 Task: Create Board Newsletter Optimization to Workspace Advertising and Marketing. Create Board Email Marketing Analytics to Workspace Advertising and Marketing. Create Board Employee Career Development and Growth Programs to Workspace Advertising and Marketing
Action: Mouse moved to (424, 69)
Screenshot: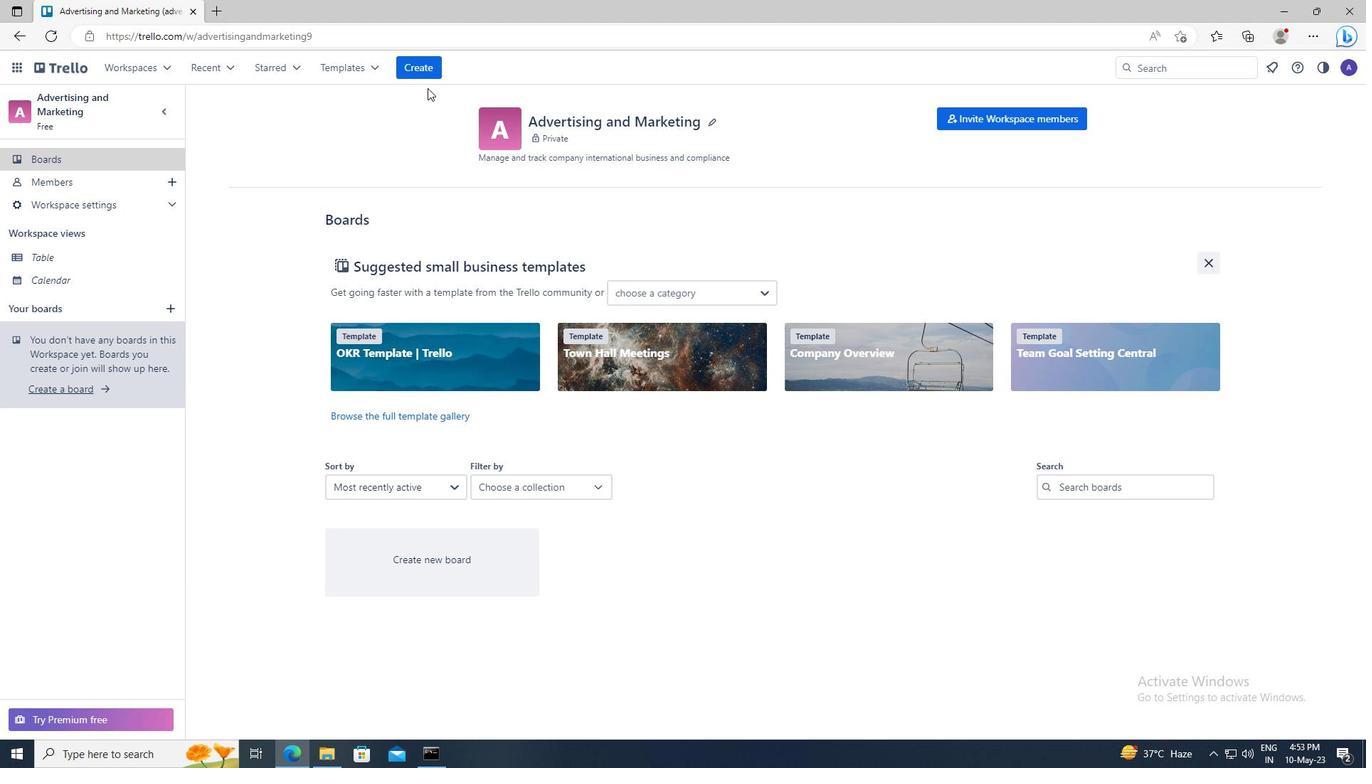 
Action: Mouse pressed left at (424, 69)
Screenshot: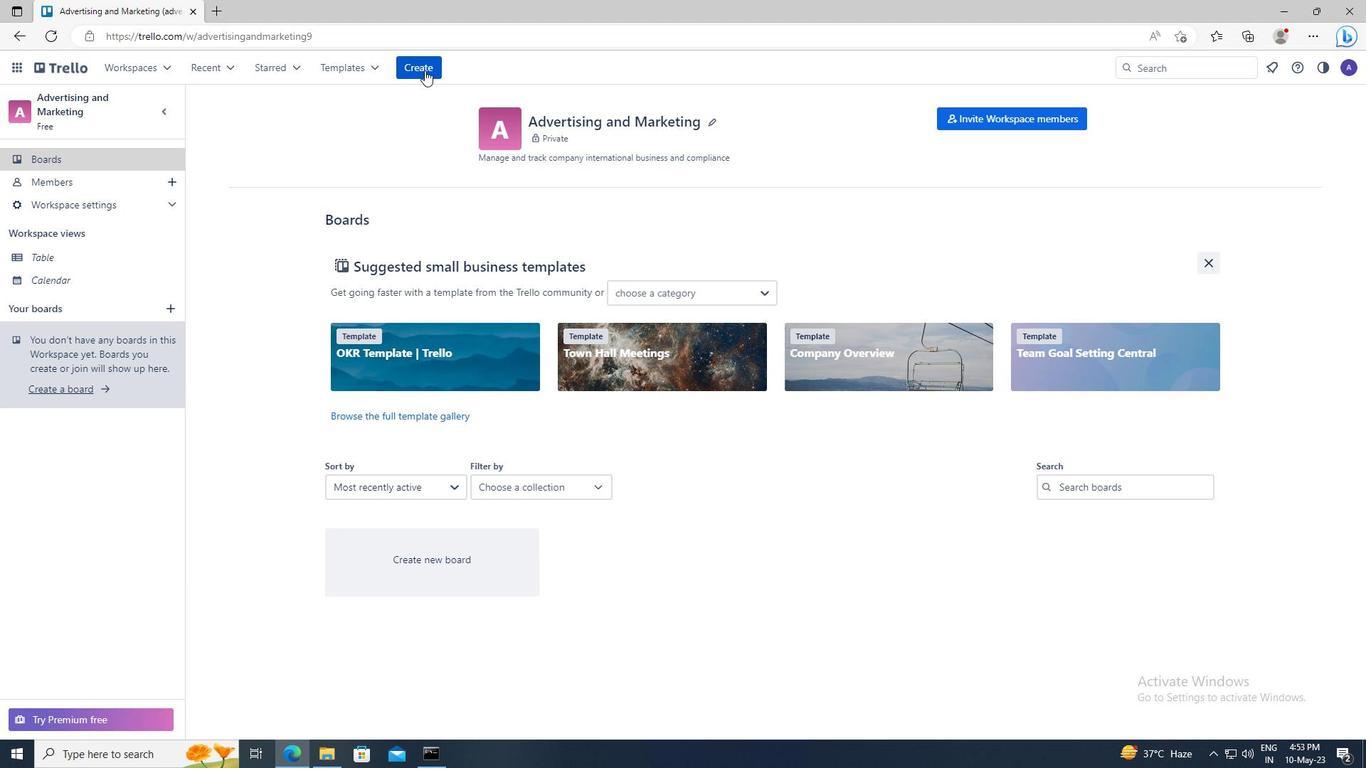 
Action: Mouse moved to (439, 112)
Screenshot: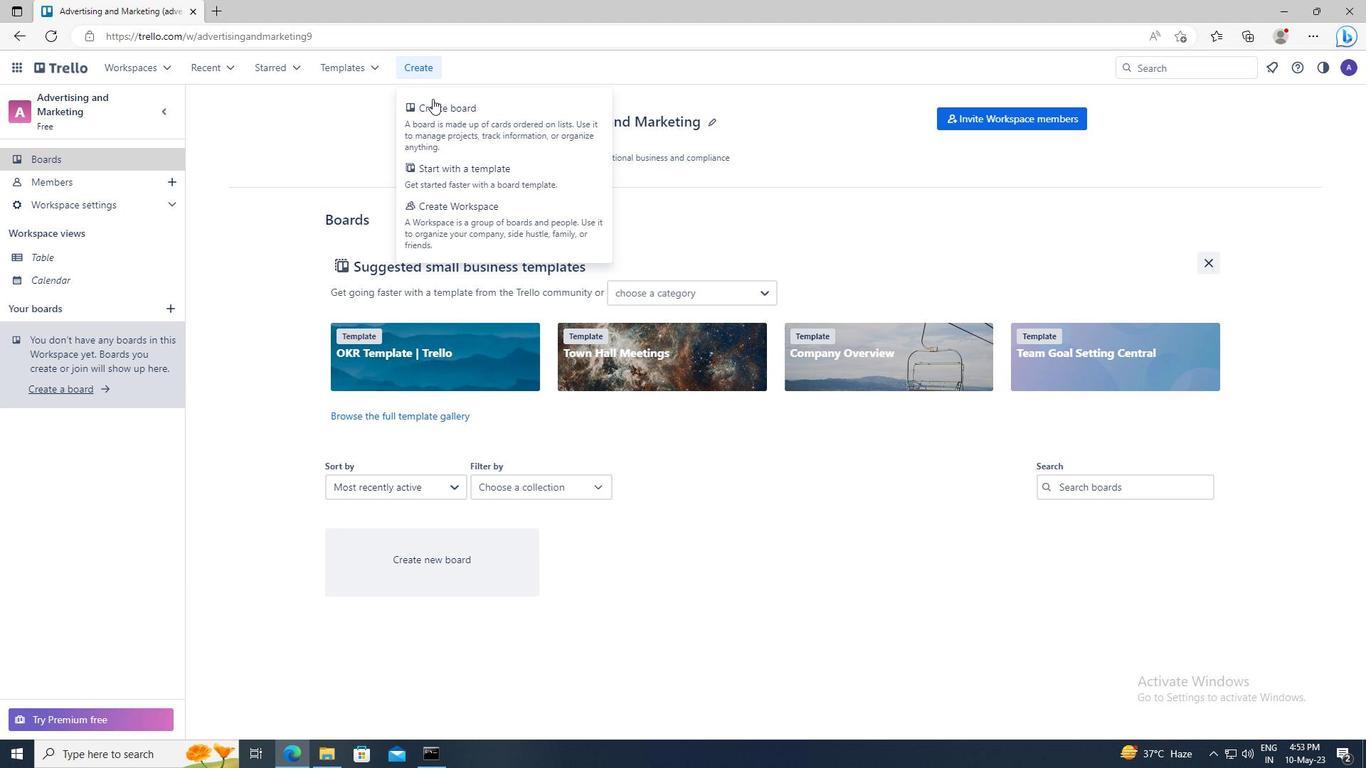 
Action: Mouse pressed left at (439, 112)
Screenshot: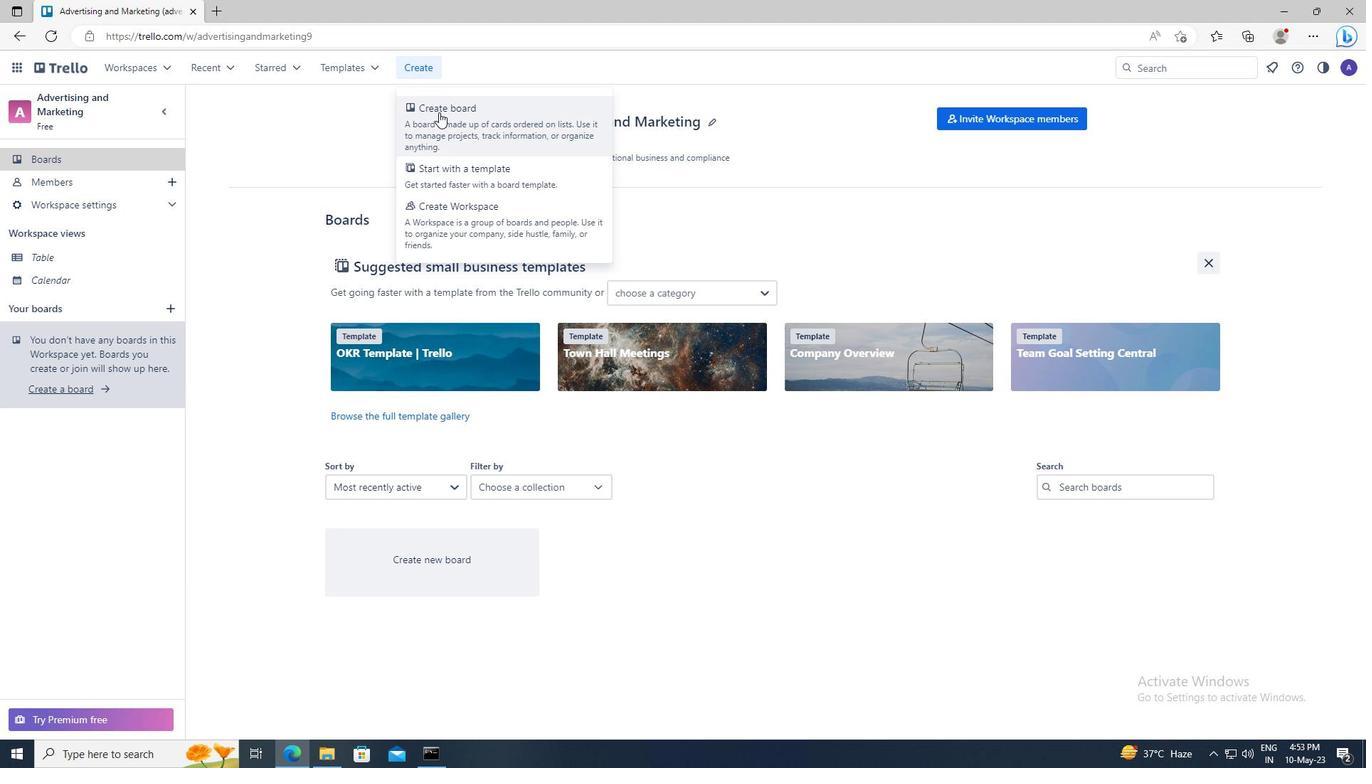
Action: Mouse moved to (435, 333)
Screenshot: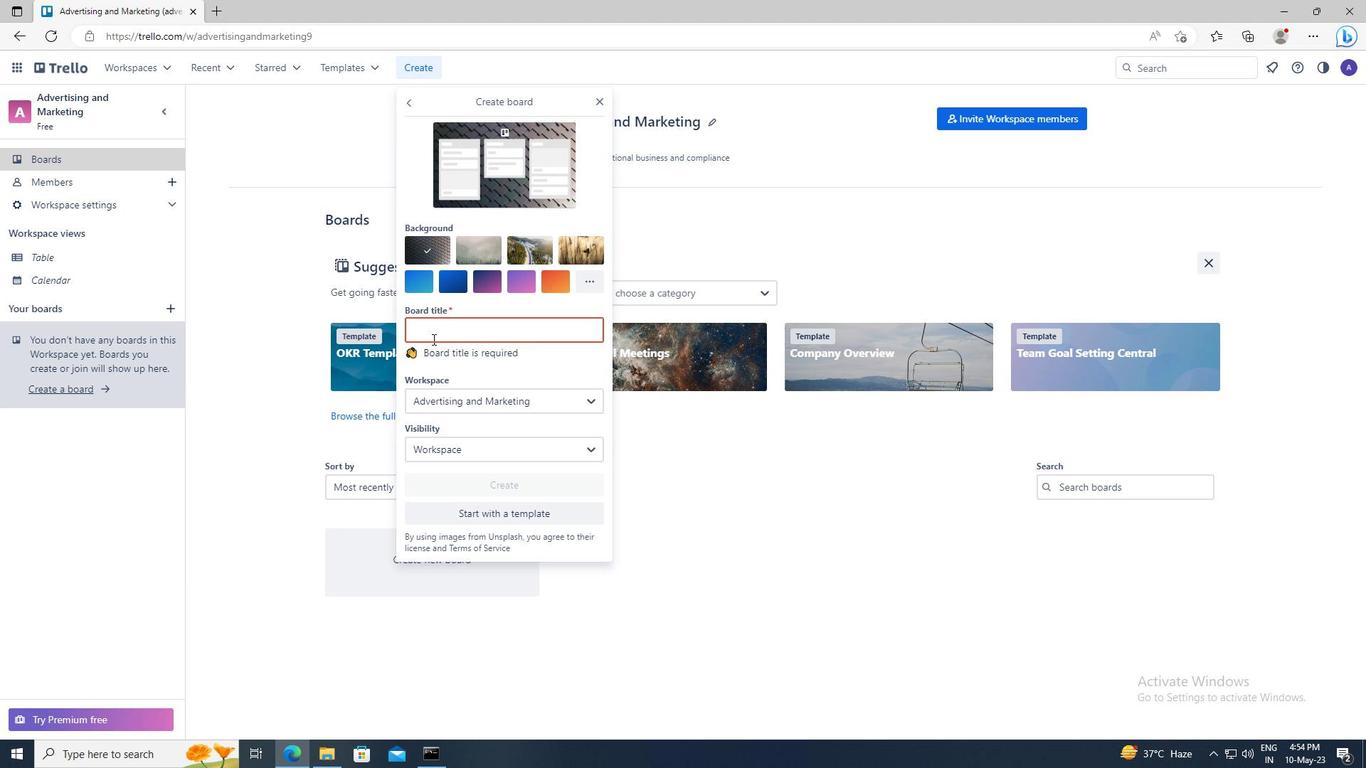 
Action: Mouse pressed left at (435, 333)
Screenshot: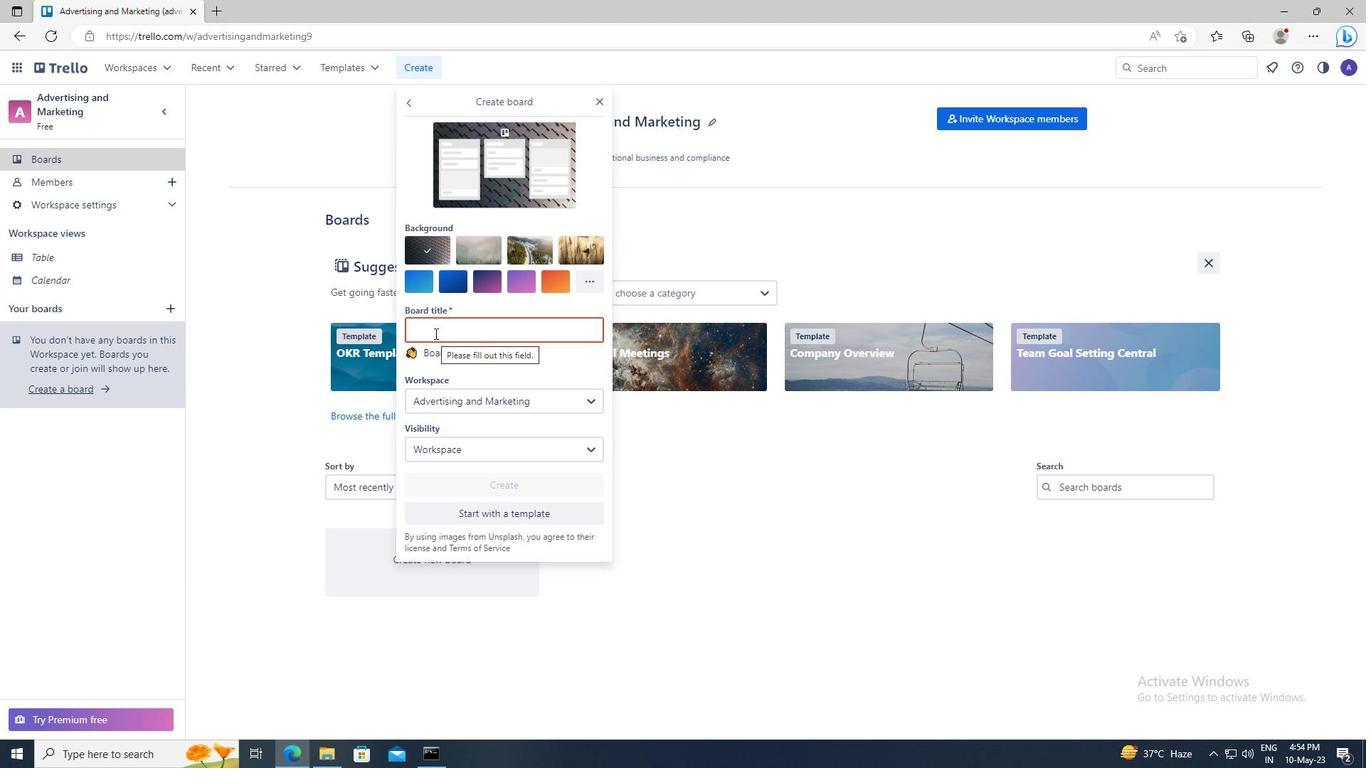 
Action: Key pressed <Key.shift>NEWSLETTER<Key.space><Key.shift>OPTIMIZATION
Screenshot: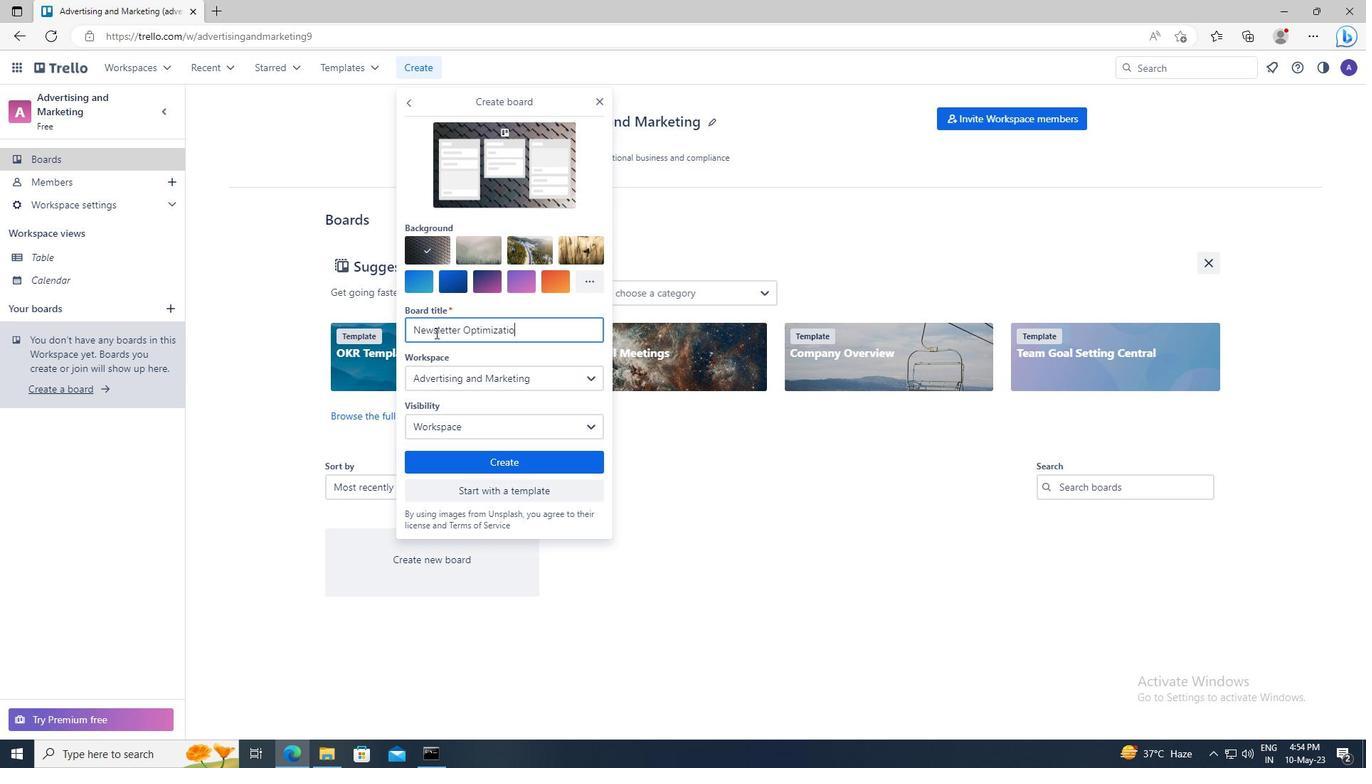 
Action: Mouse moved to (464, 464)
Screenshot: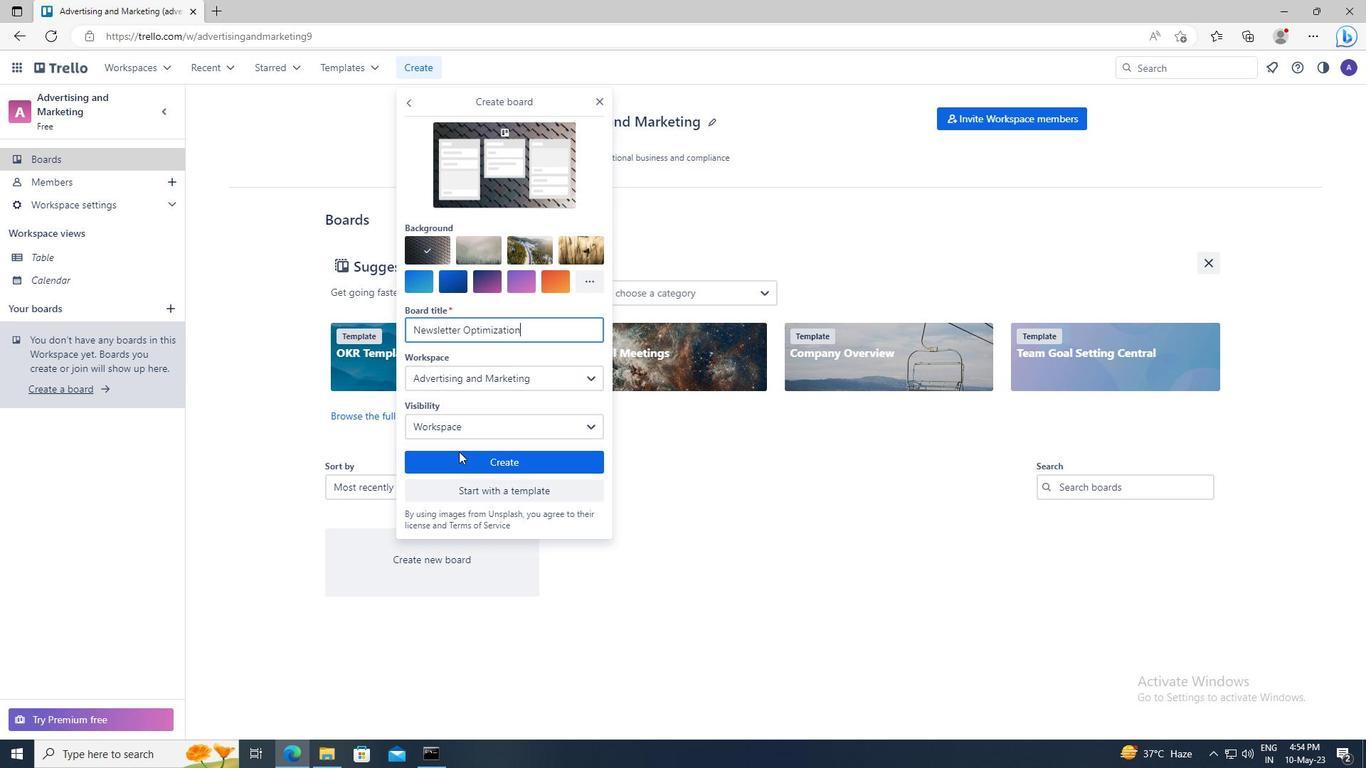 
Action: Mouse pressed left at (464, 464)
Screenshot: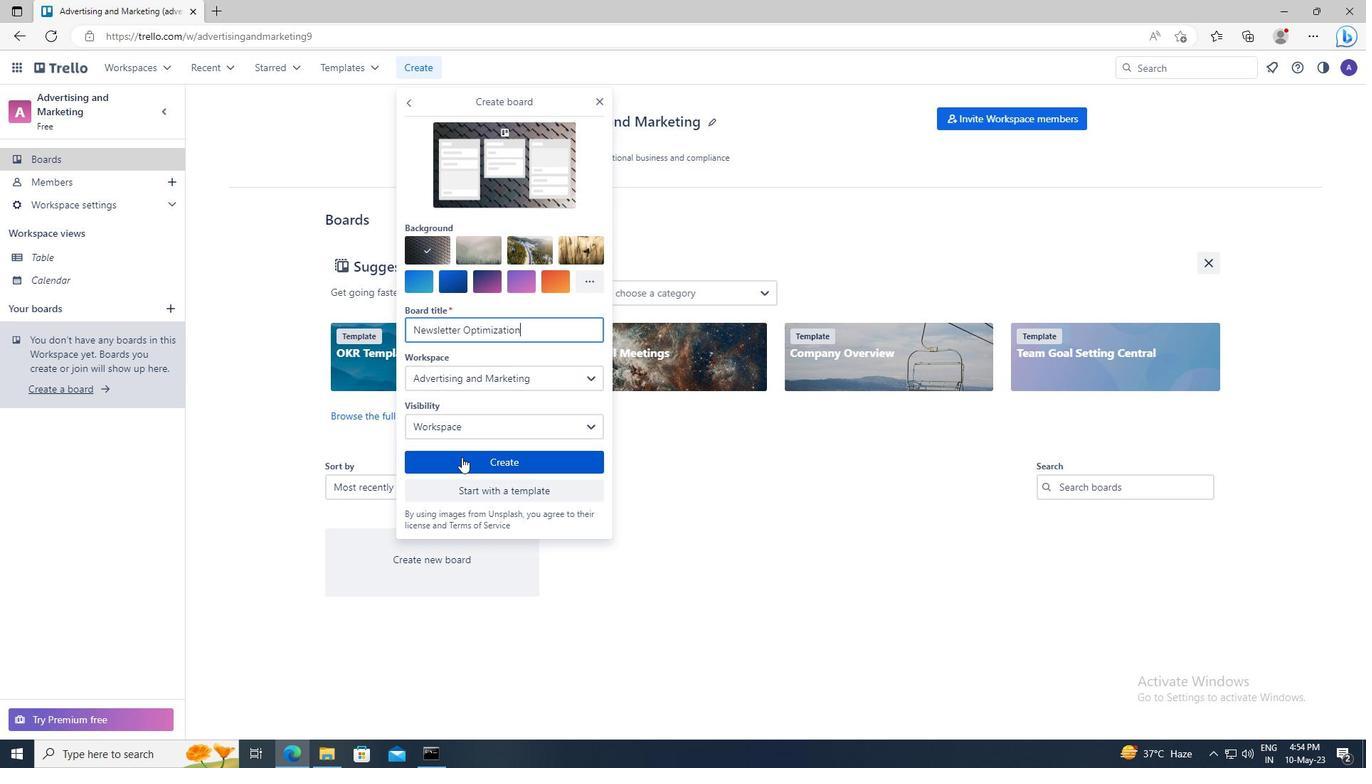 
Action: Mouse moved to (427, 71)
Screenshot: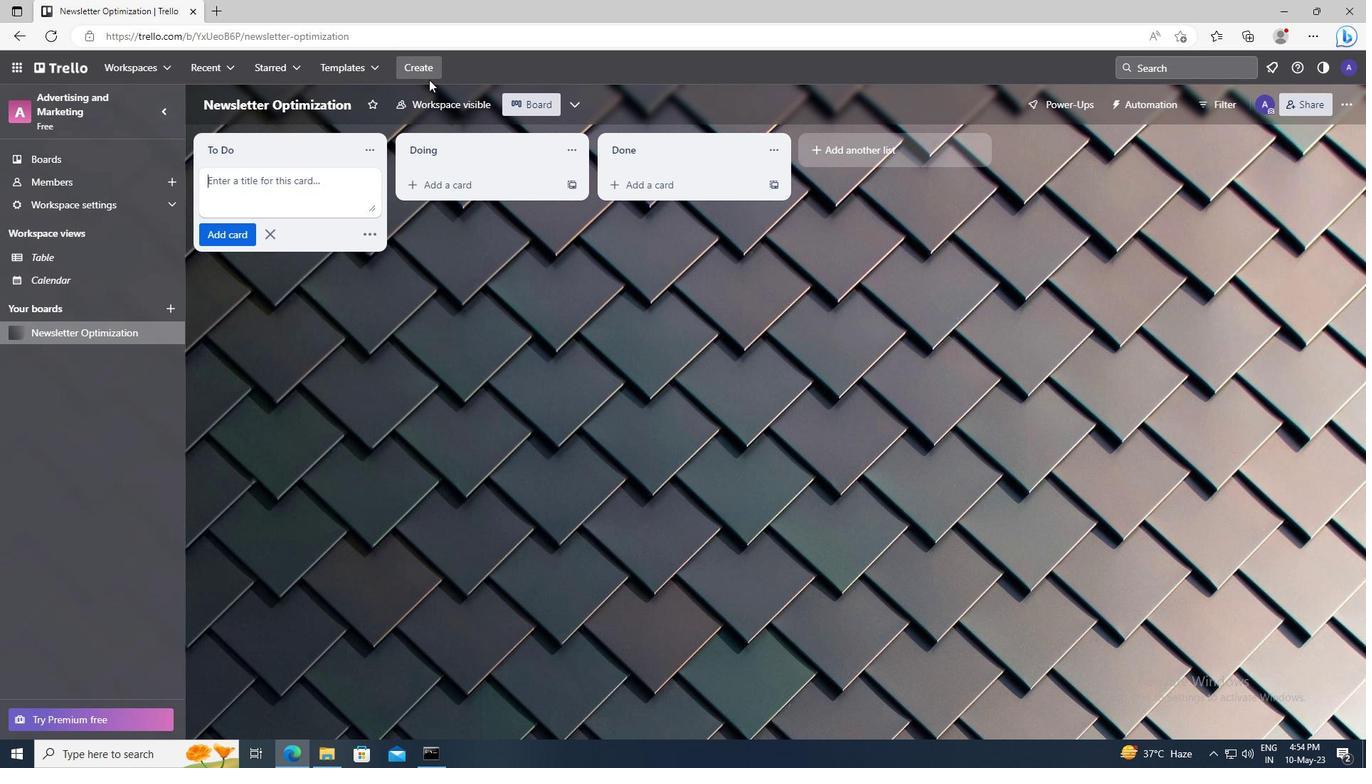 
Action: Mouse pressed left at (427, 71)
Screenshot: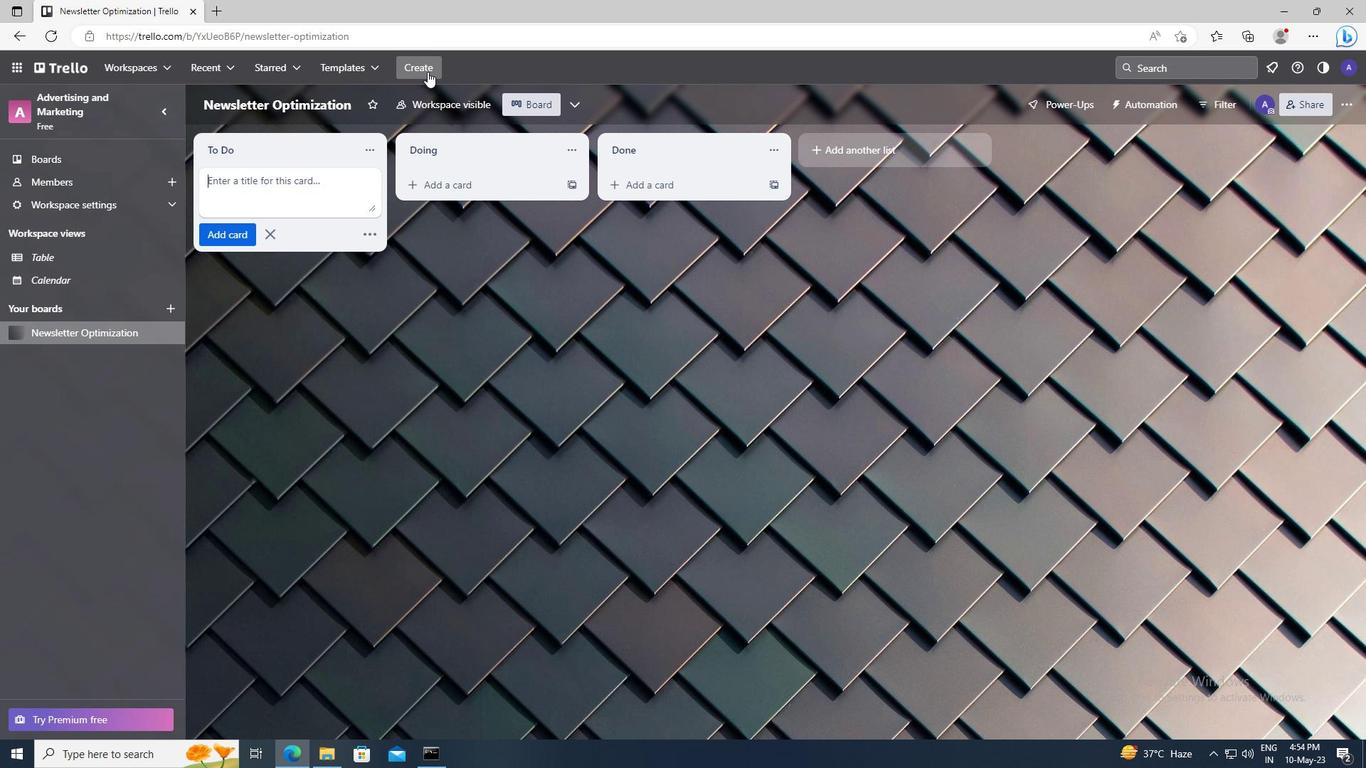 
Action: Mouse moved to (466, 120)
Screenshot: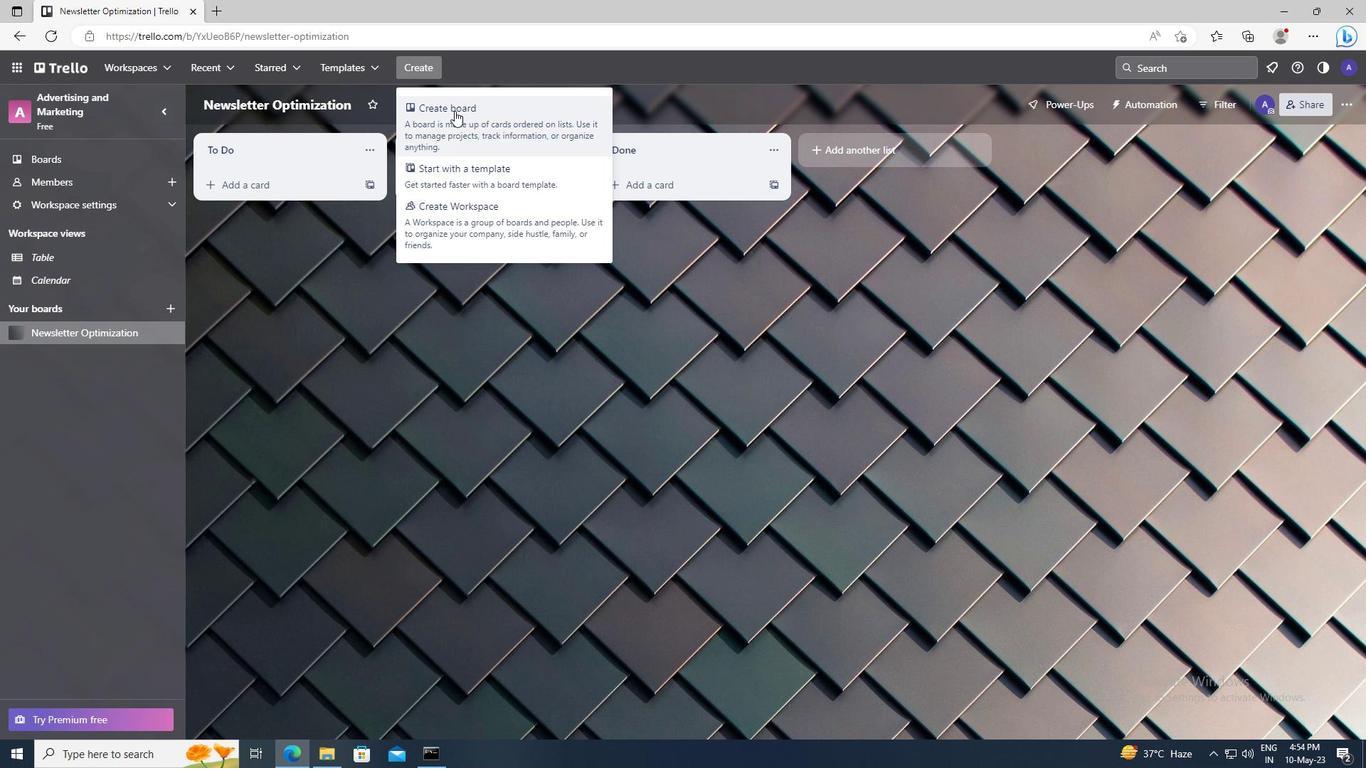 
Action: Mouse pressed left at (466, 120)
Screenshot: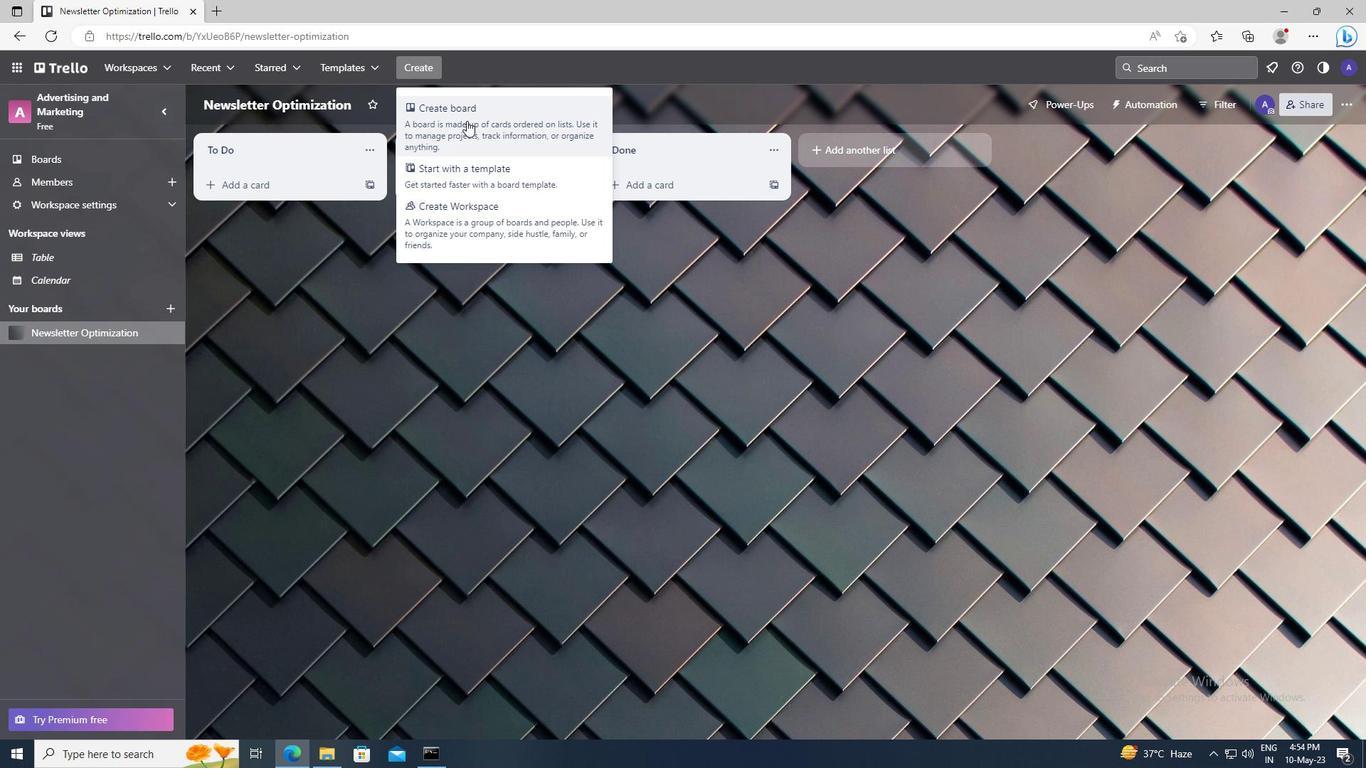 
Action: Mouse moved to (461, 330)
Screenshot: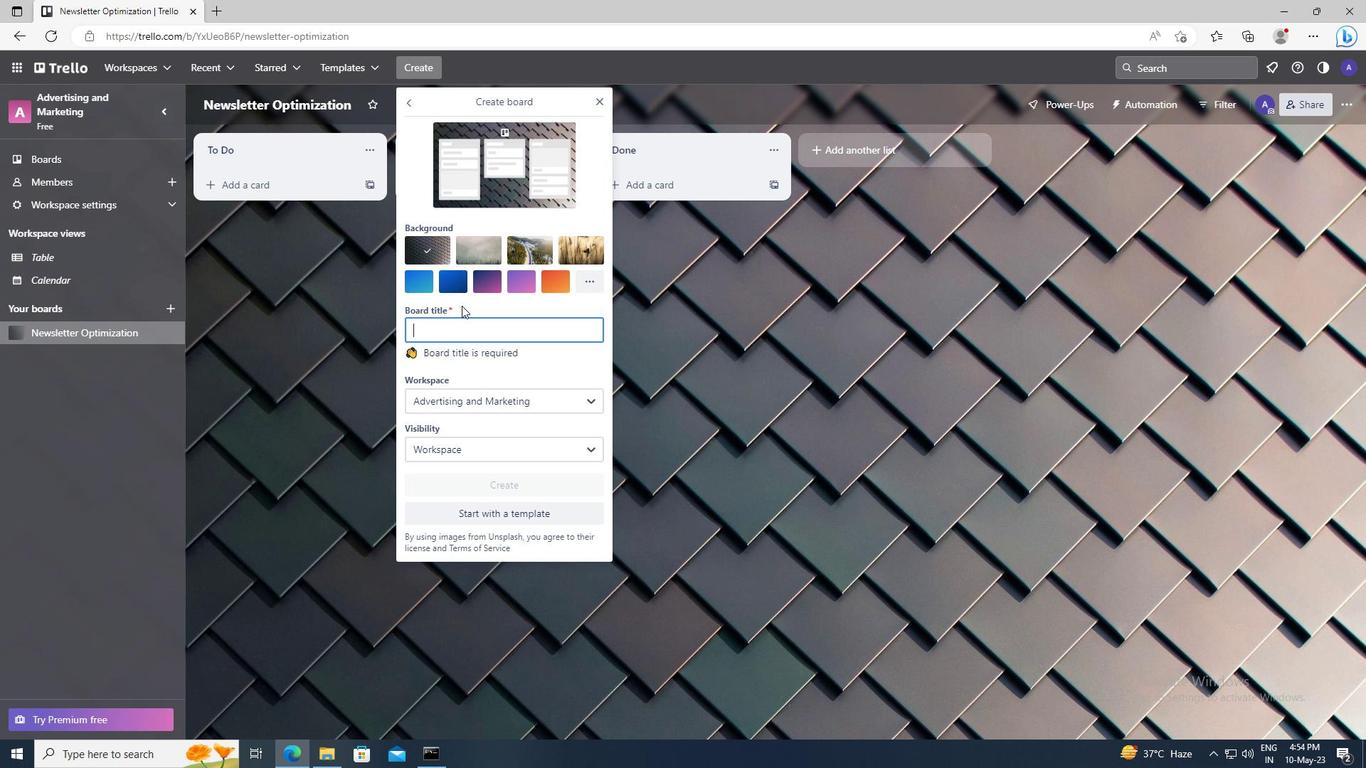 
Action: Mouse pressed left at (461, 330)
Screenshot: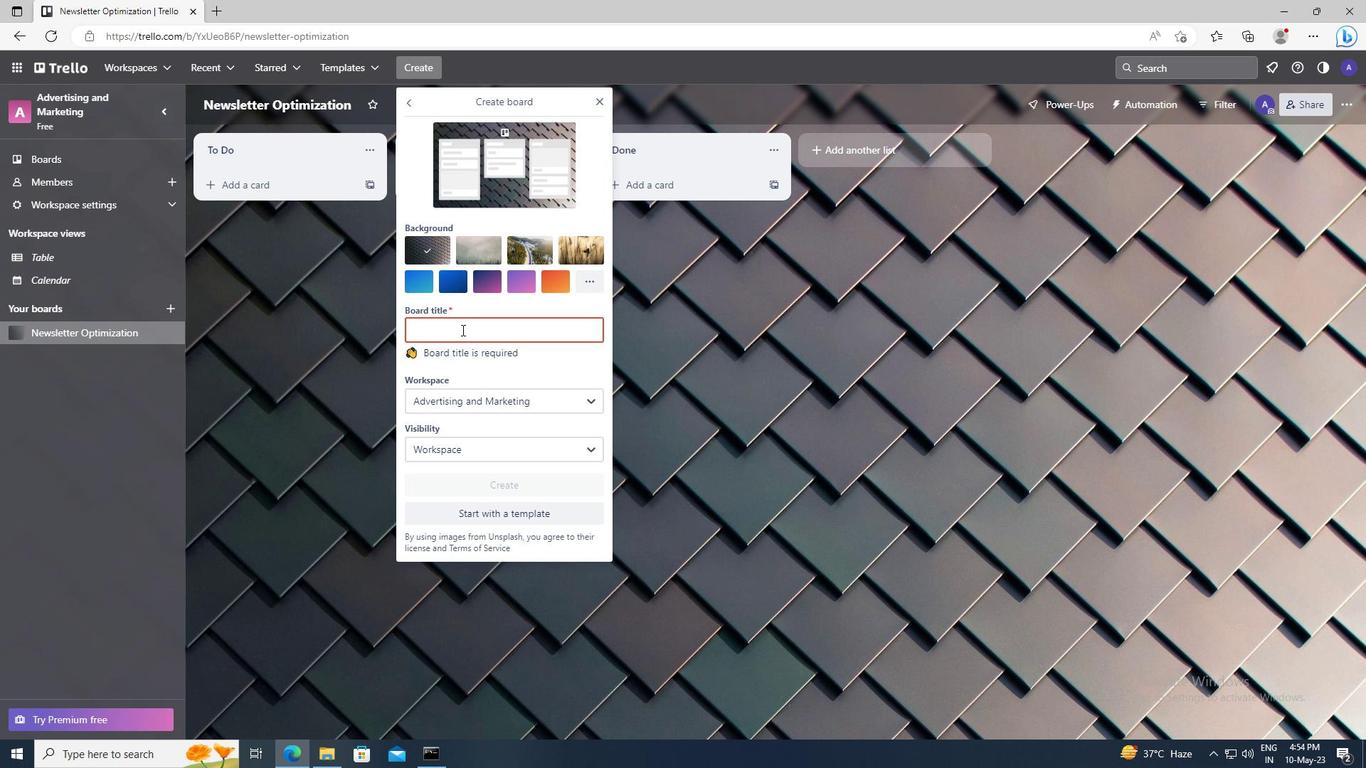 
Action: Key pressed <Key.shift>EMAIL<Key.space><Key.shift>MARKETING<Key.space><Key.shift>ANALYTICS
Screenshot: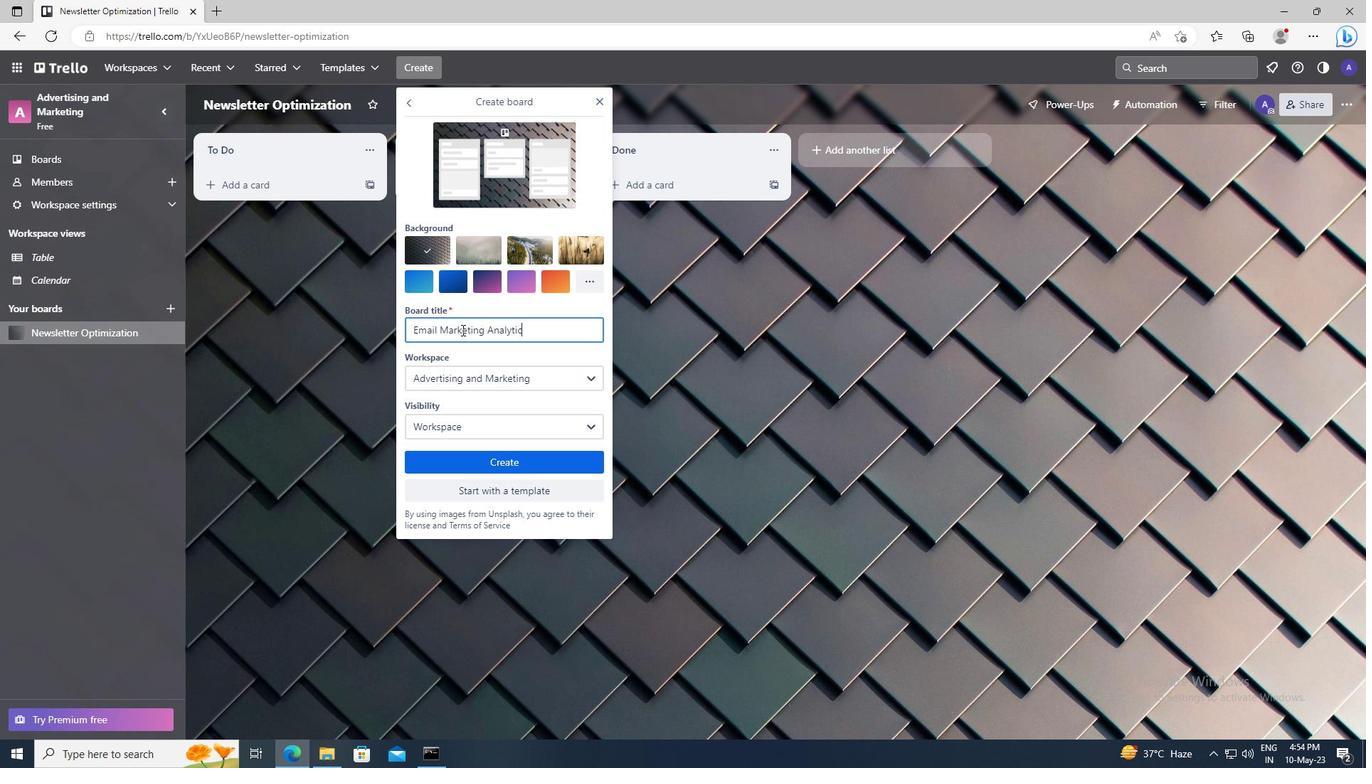 
Action: Mouse moved to (491, 468)
Screenshot: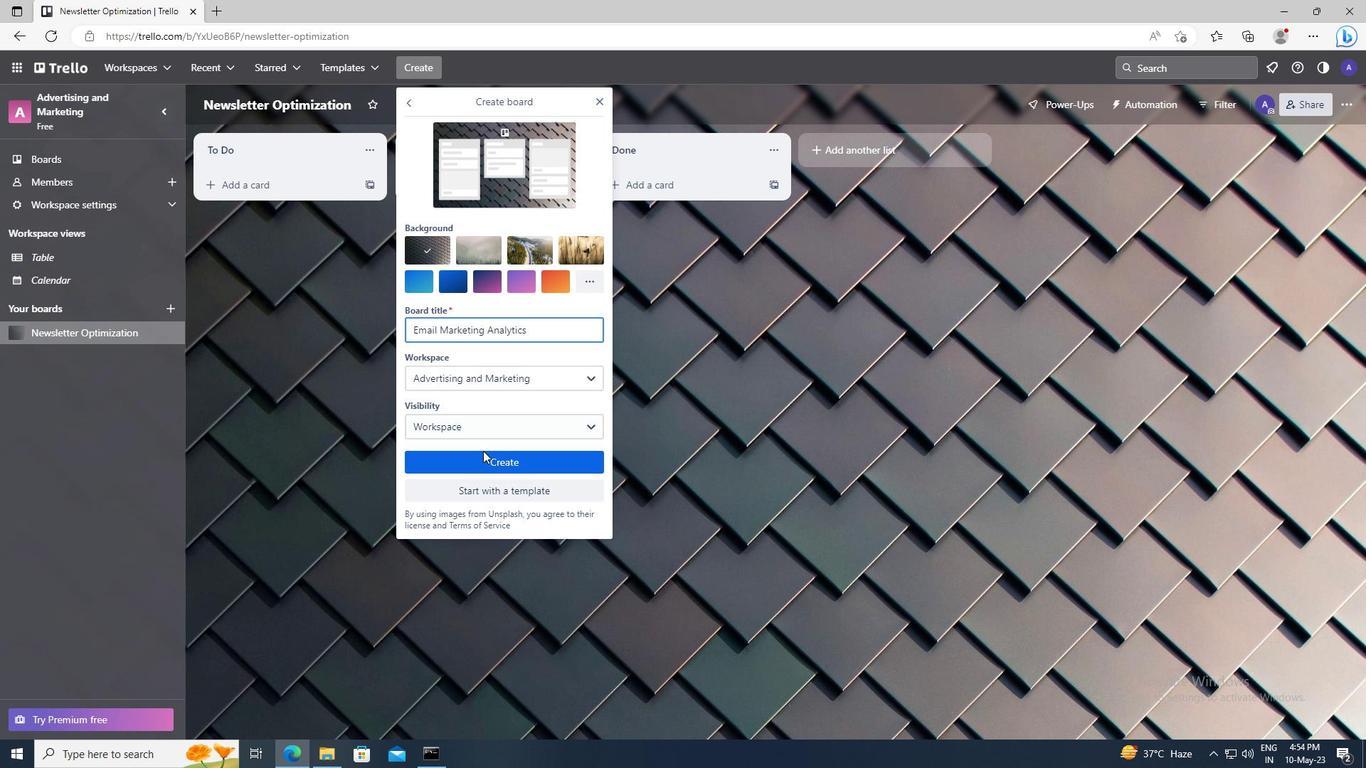 
Action: Mouse pressed left at (491, 468)
Screenshot: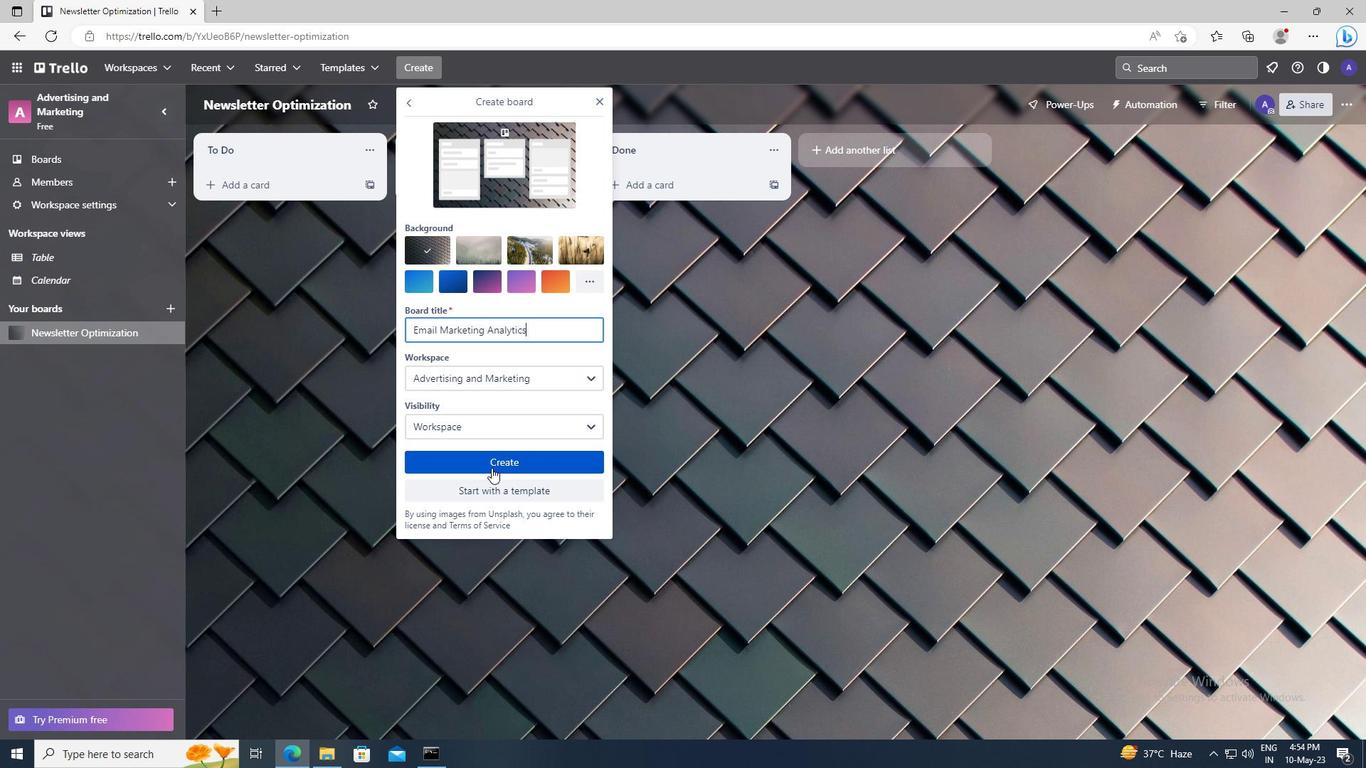 
Action: Mouse moved to (429, 72)
Screenshot: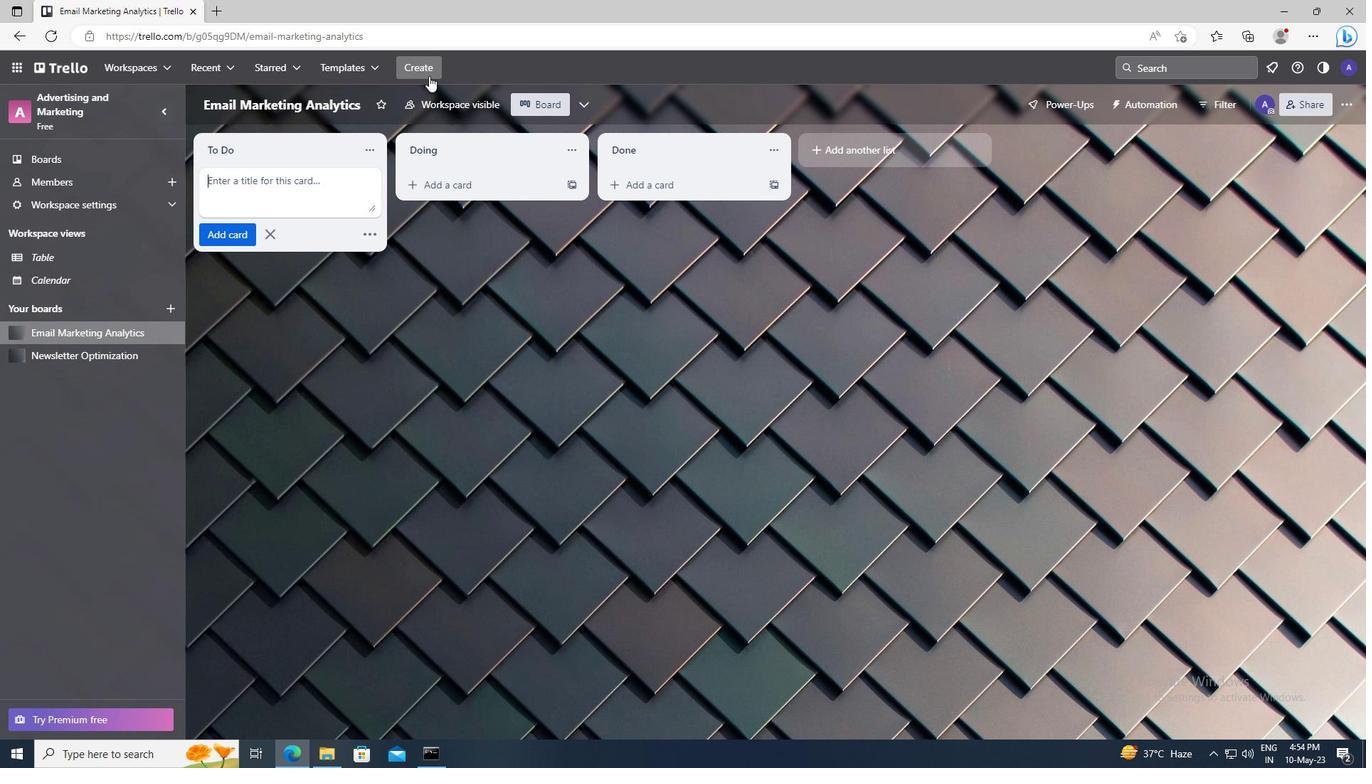 
Action: Mouse pressed left at (429, 72)
Screenshot: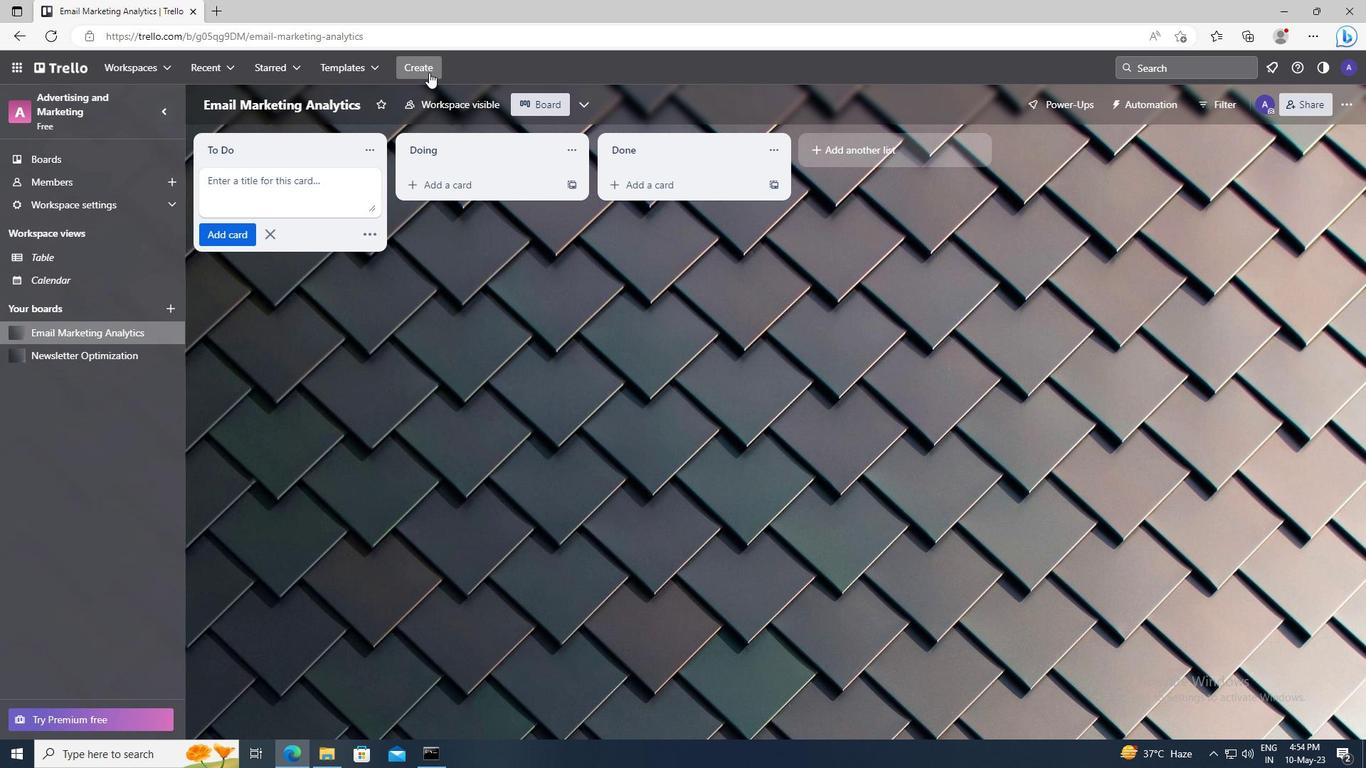 
Action: Mouse moved to (445, 114)
Screenshot: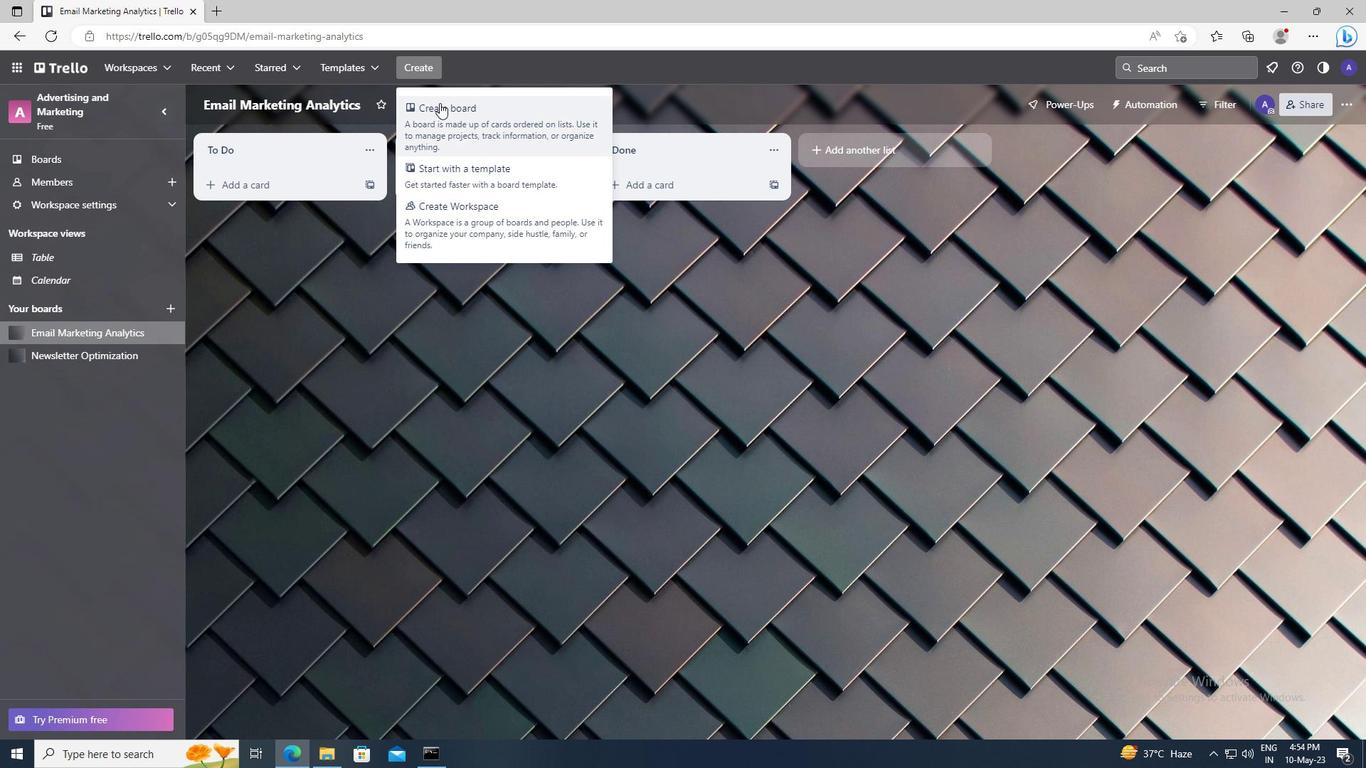 
Action: Mouse pressed left at (445, 114)
Screenshot: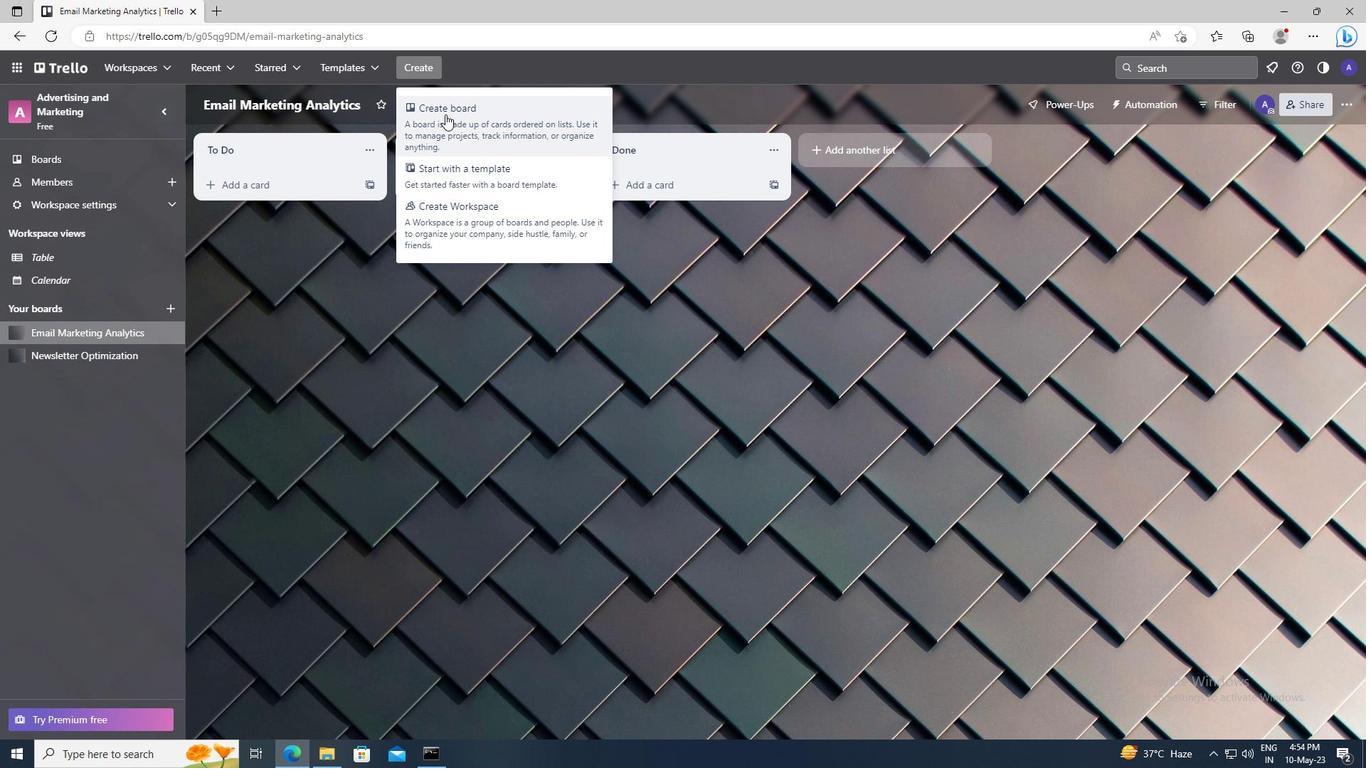 
Action: Mouse moved to (469, 328)
Screenshot: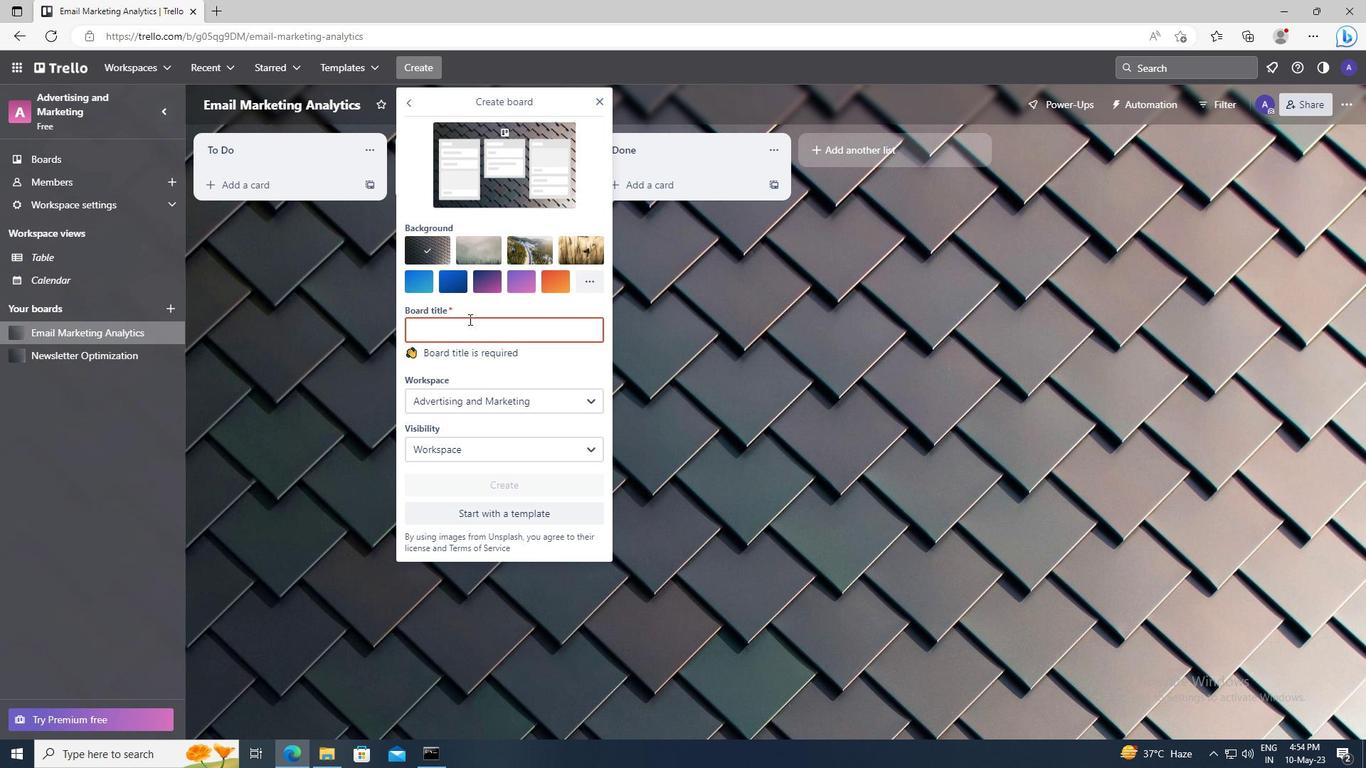 
Action: Mouse pressed left at (469, 328)
Screenshot: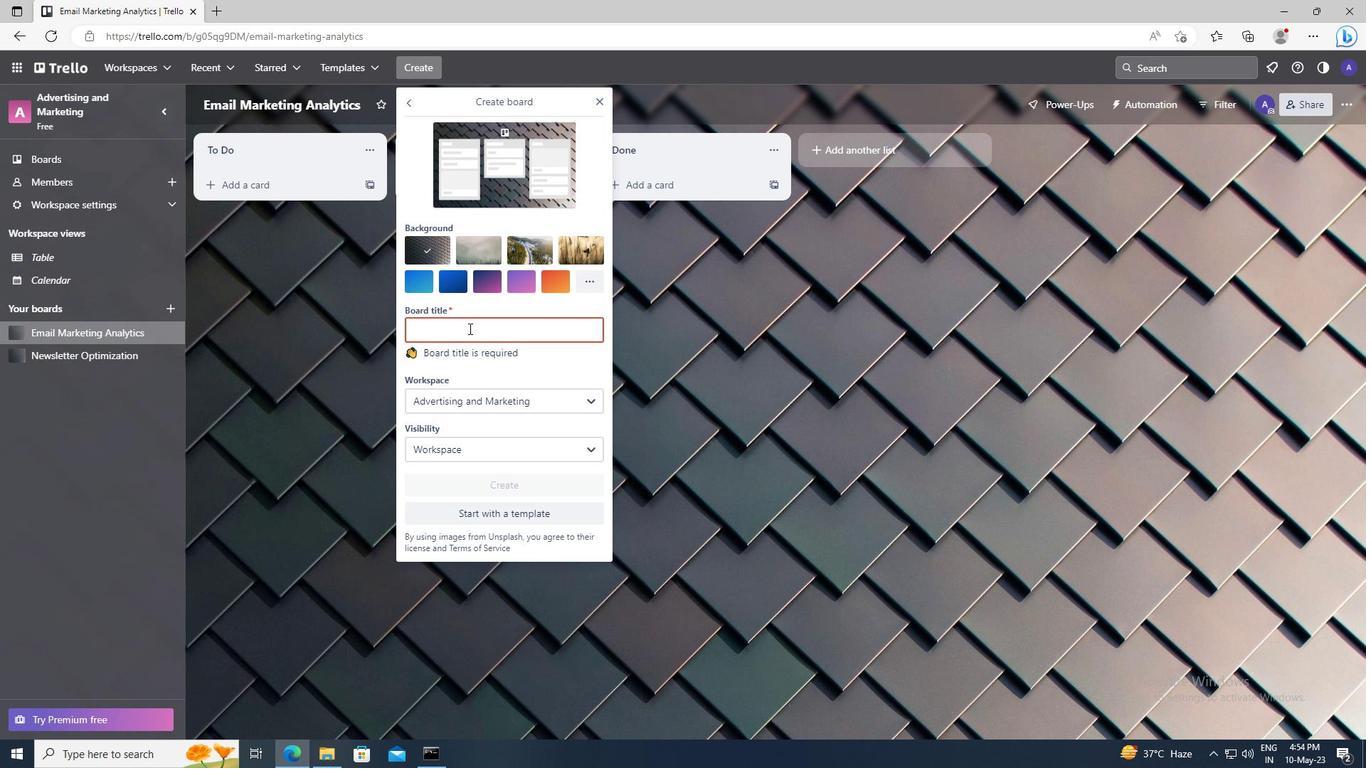 
Action: Key pressed <Key.shift>EMPLOYEE<Key.space><Key.shift>CAREER<Key.space><Key.shift>DEVELOPMENT<Key.space>AN
Screenshot: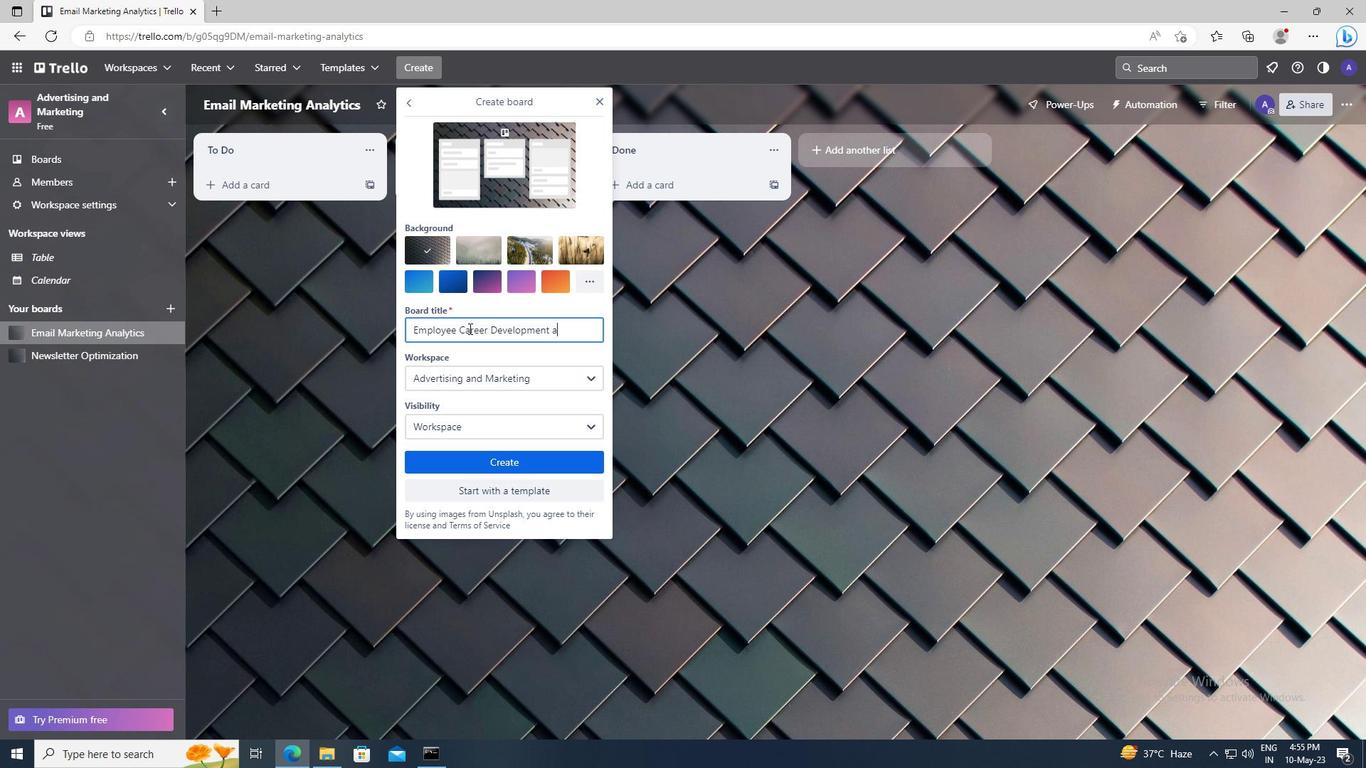 
Action: Mouse moved to (468, 329)
Screenshot: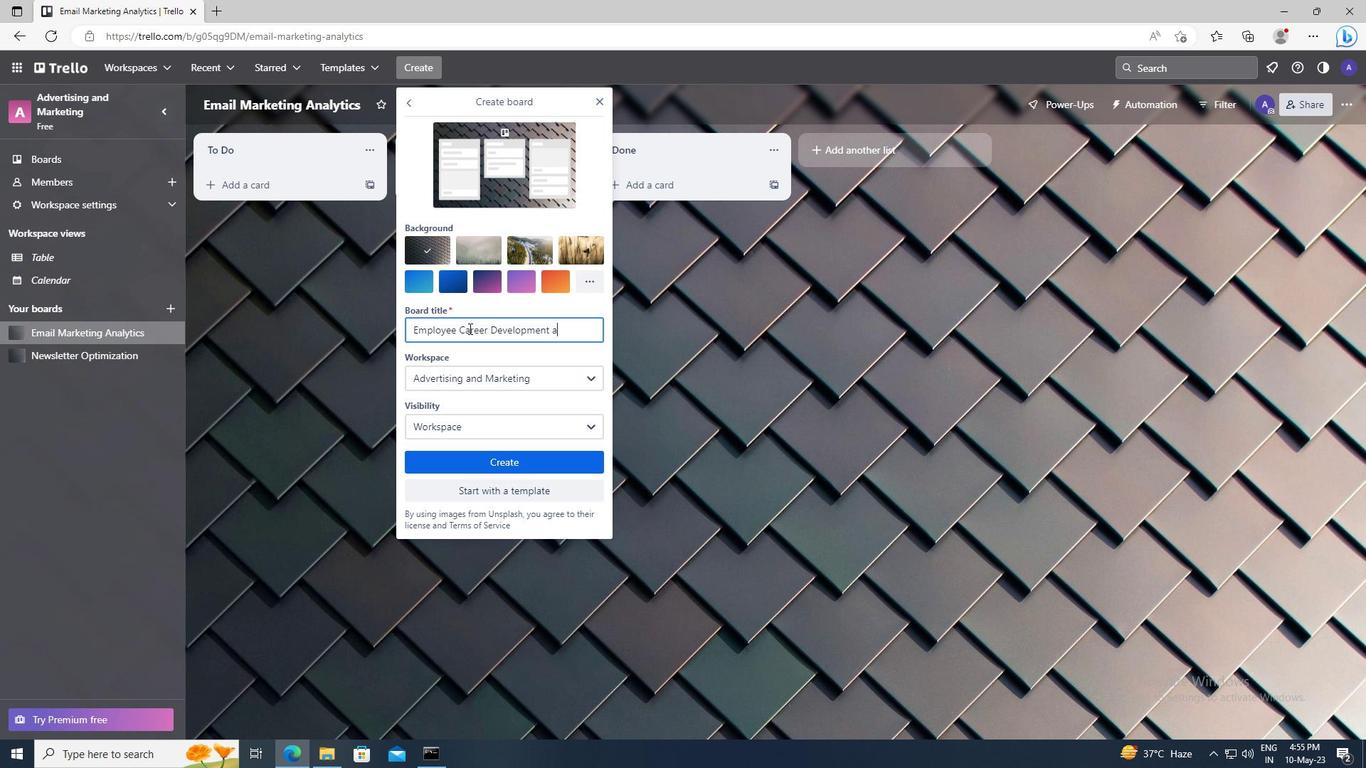 
Action: Key pressed D<Key.space><Key.shift>GROWTH<Key.space><Key.shift>PROGRAMS
Screenshot: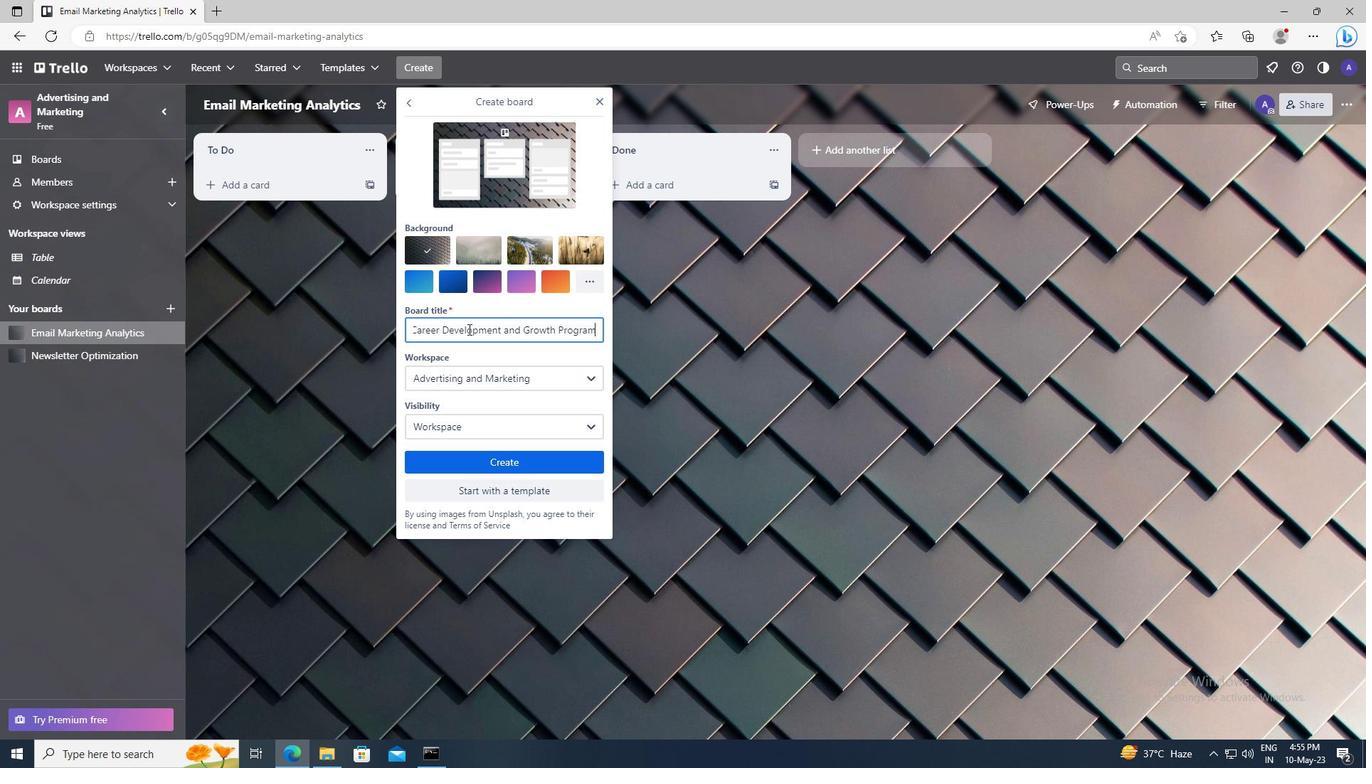 
Action: Mouse moved to (490, 462)
Screenshot: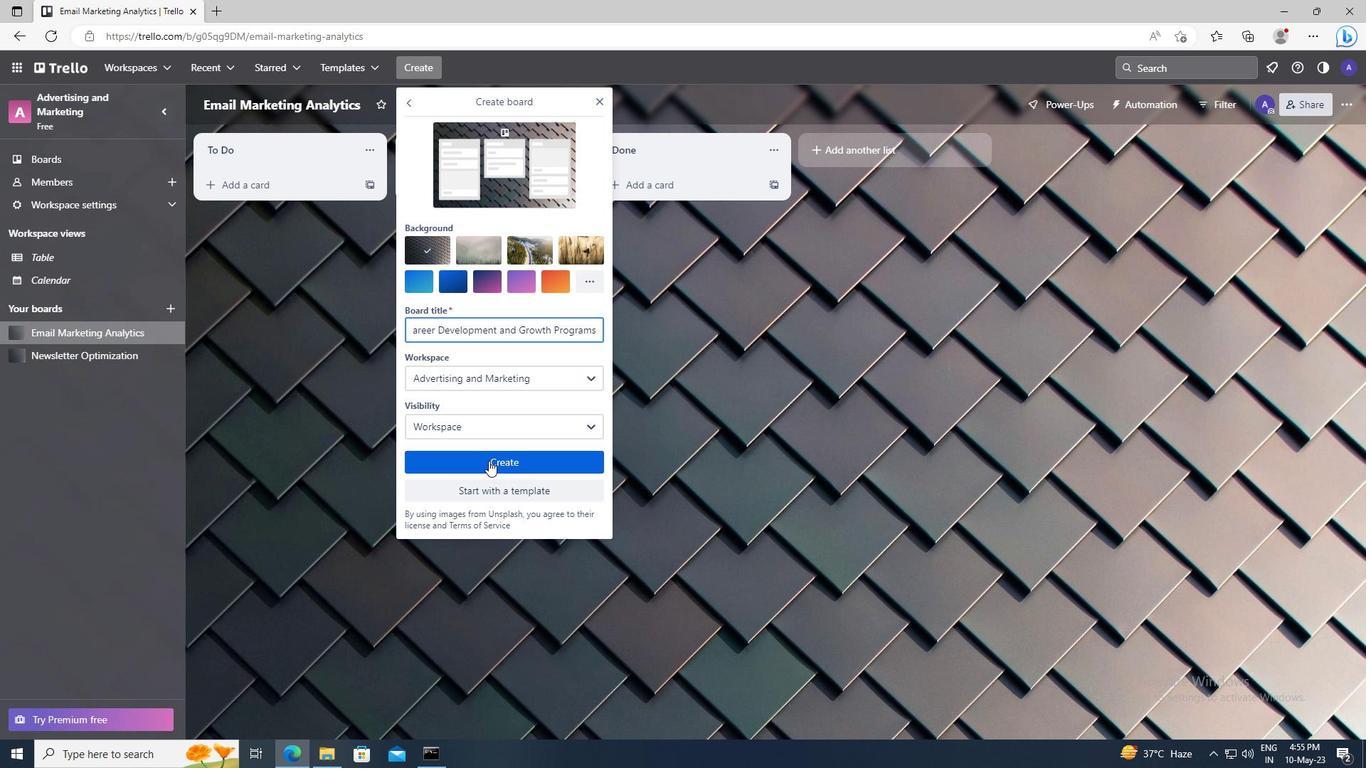 
Action: Mouse pressed left at (490, 462)
Screenshot: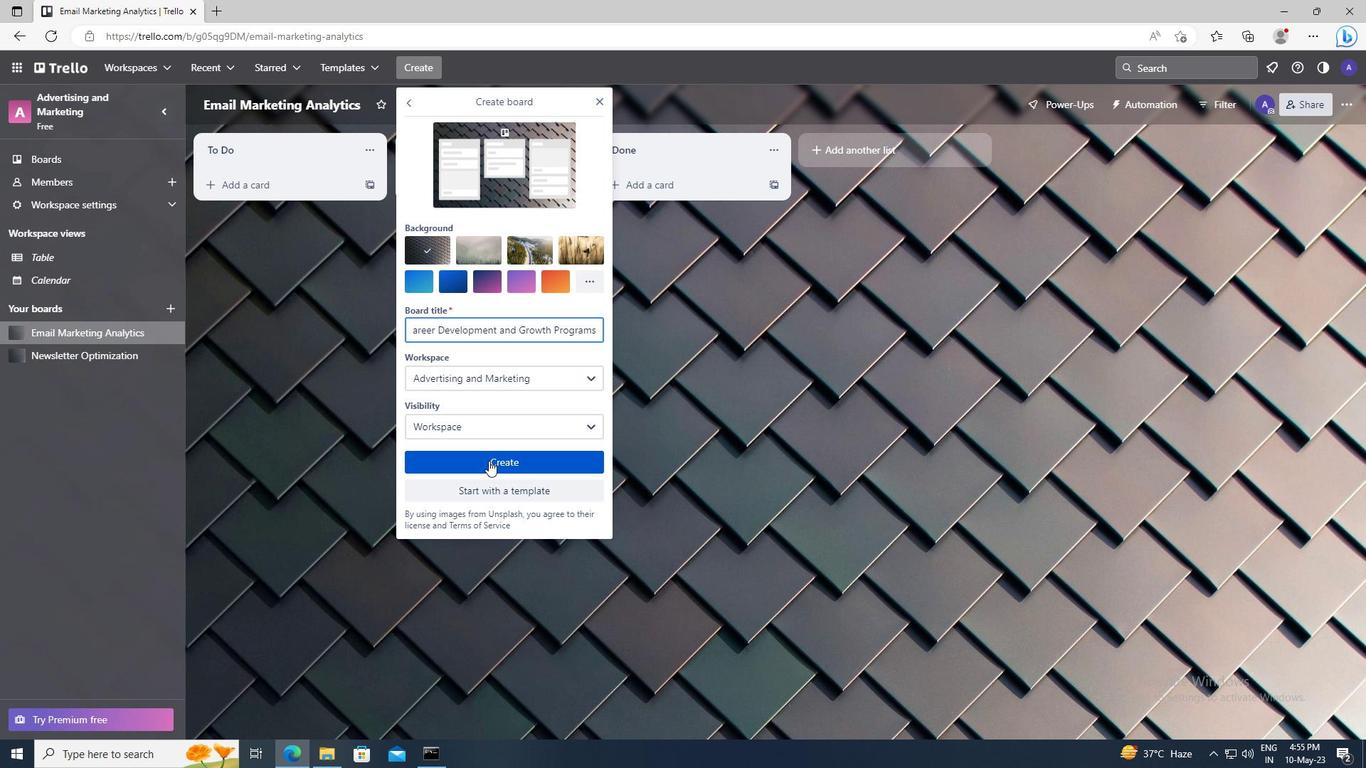 
